 Task: Fill green color color in text box.
Action: Mouse moved to (449, 232)
Screenshot: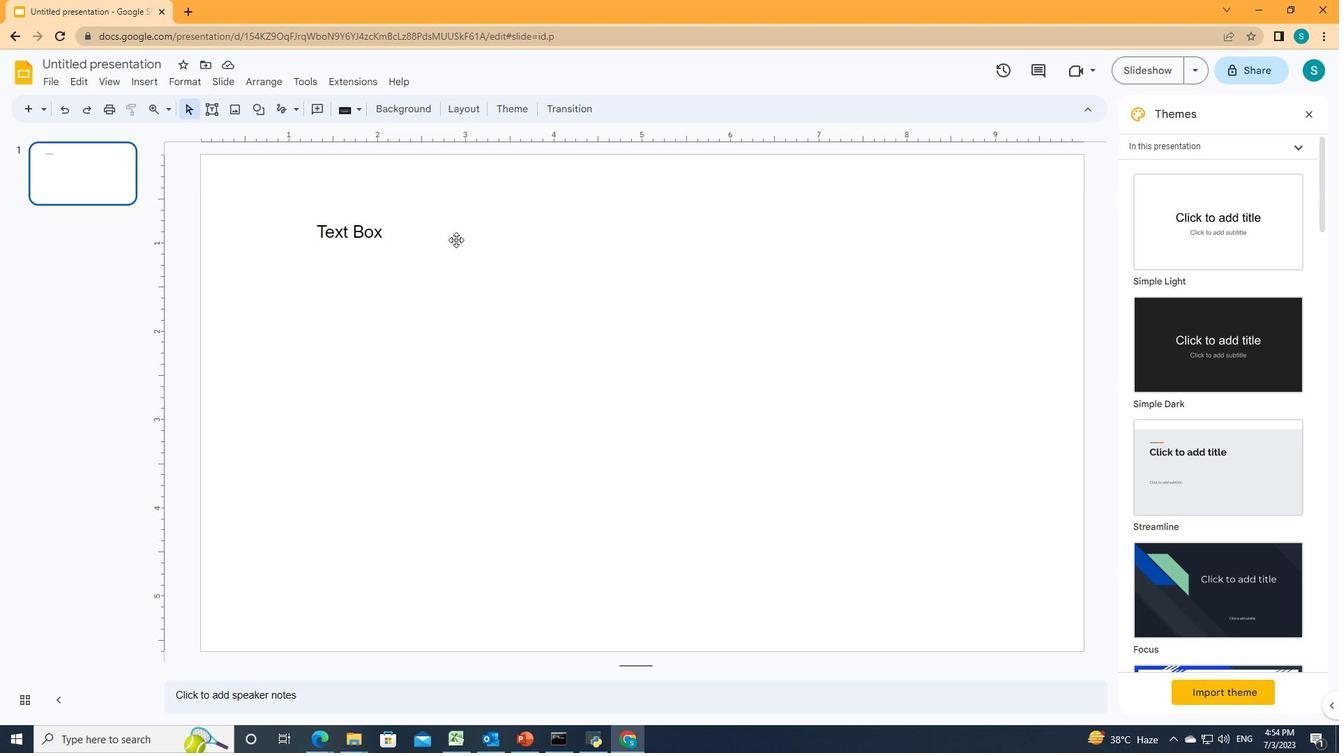 
Action: Mouse pressed left at (449, 232)
Screenshot: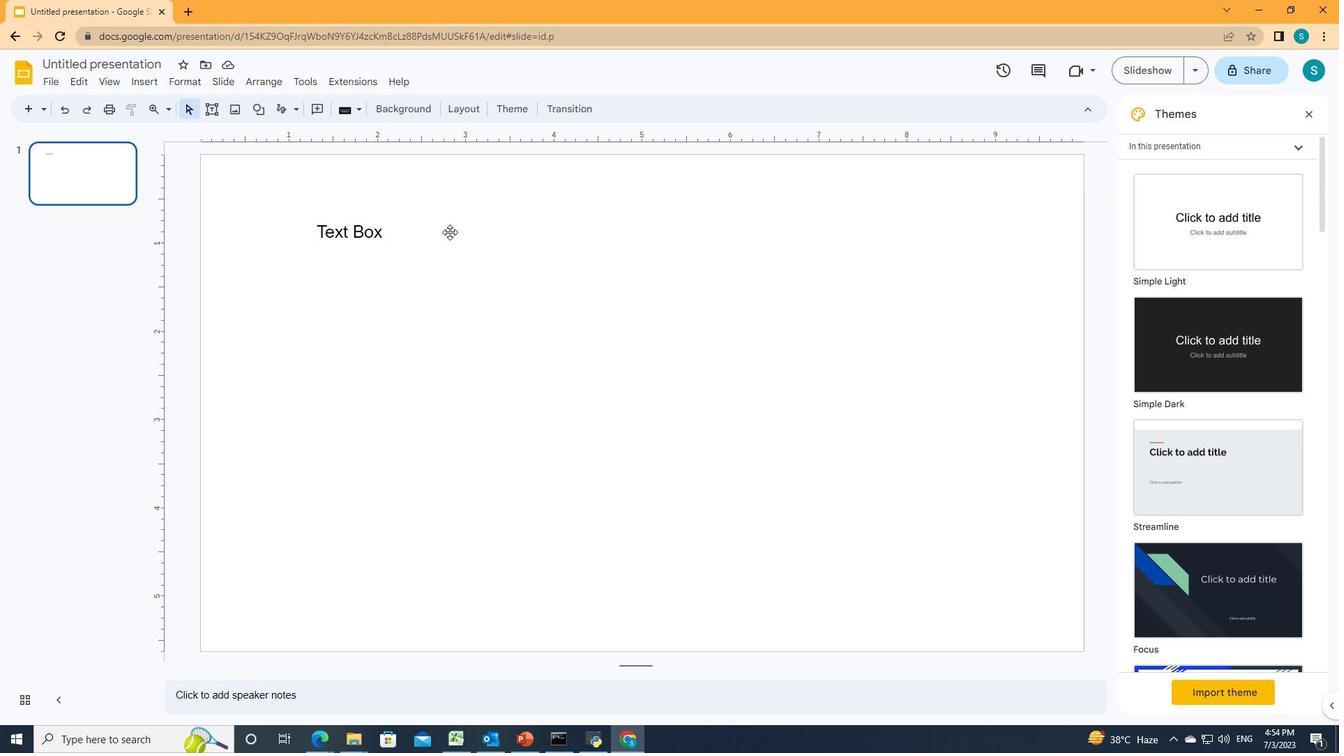
Action: Mouse moved to (315, 106)
Screenshot: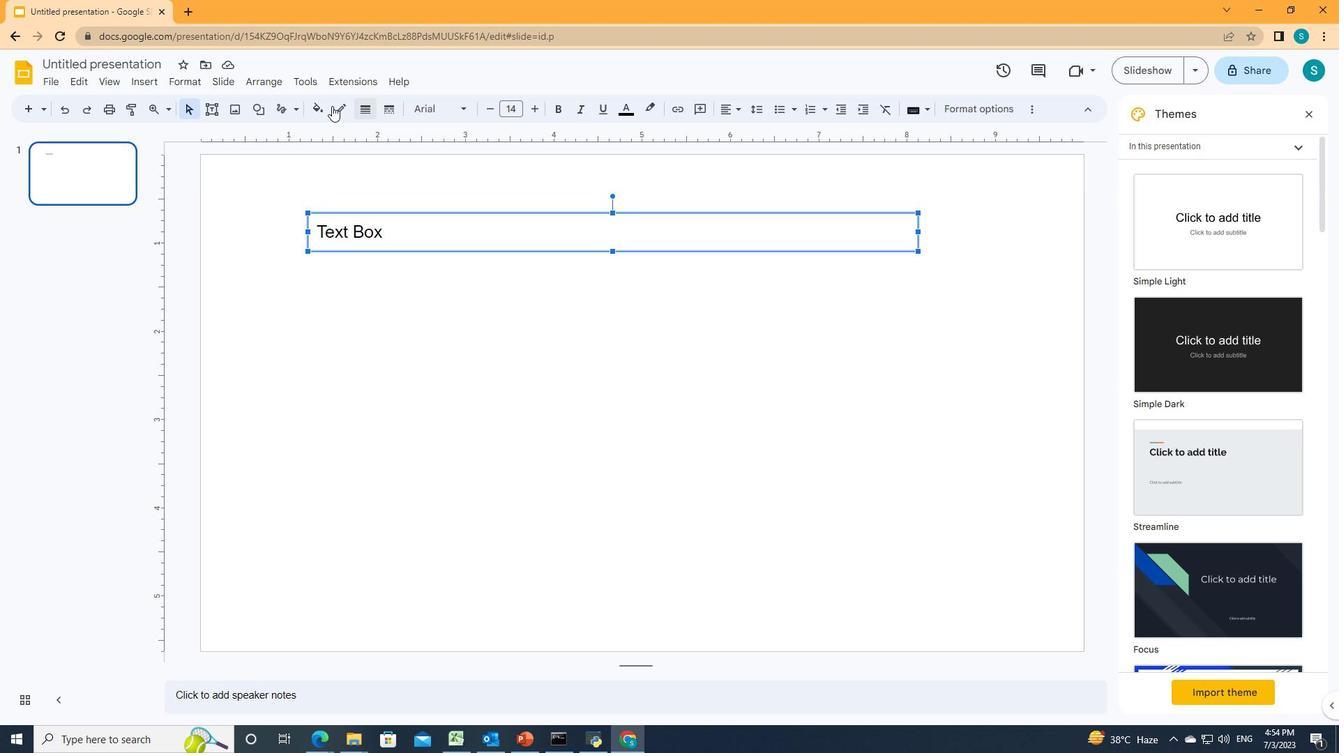 
Action: Mouse pressed left at (315, 106)
Screenshot: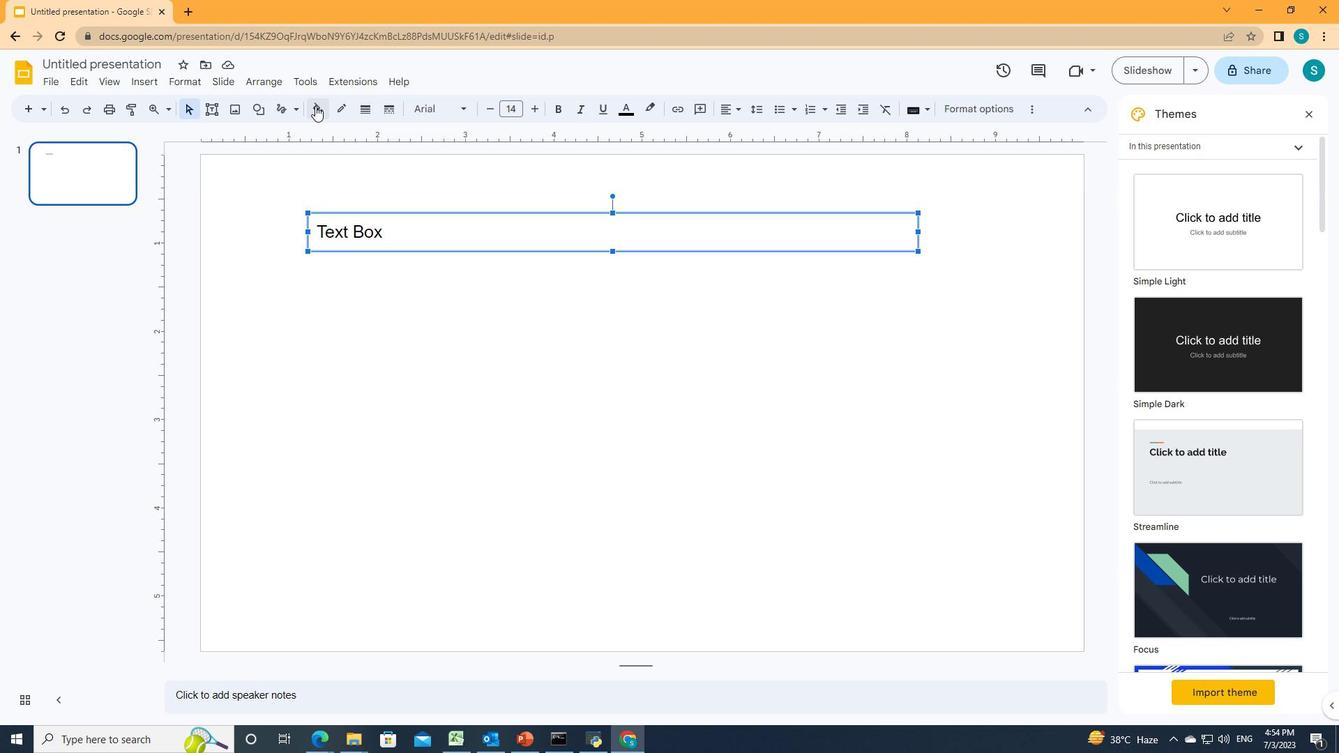
Action: Mouse moved to (384, 274)
Screenshot: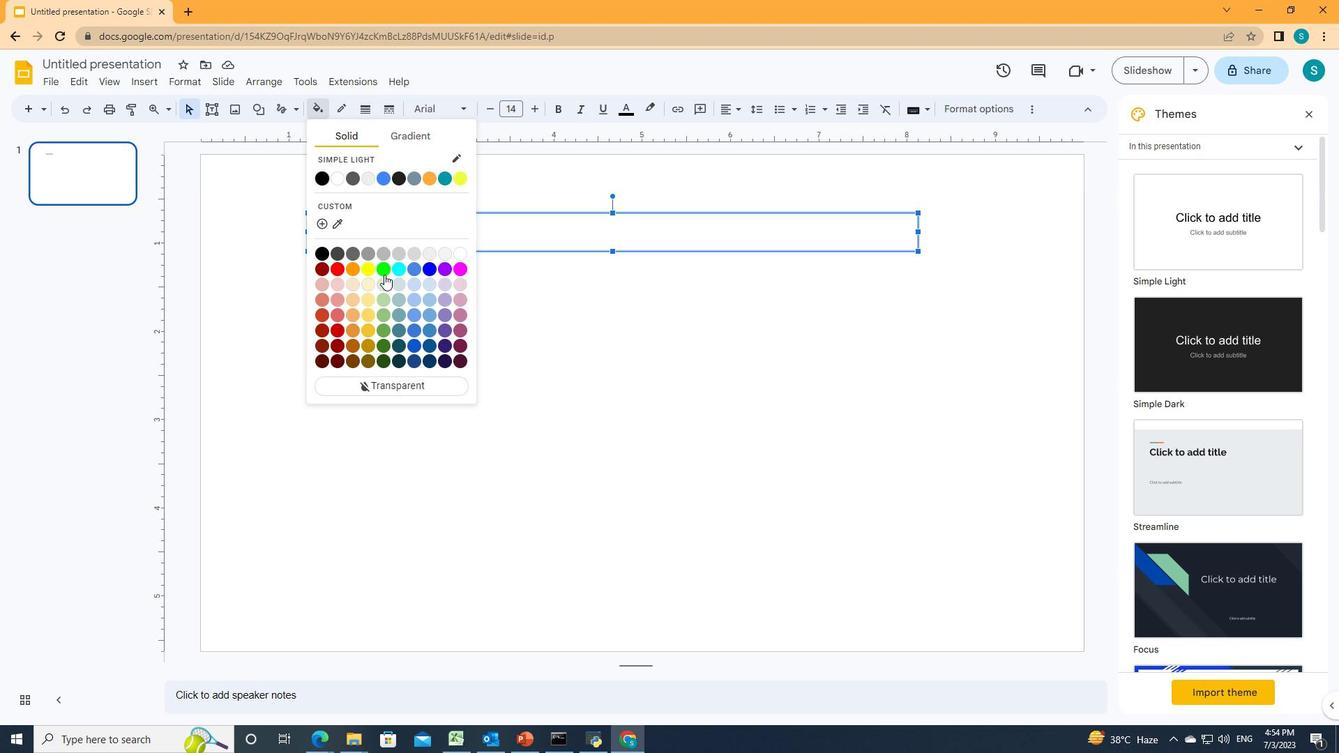 
Action: Mouse pressed left at (384, 274)
Screenshot: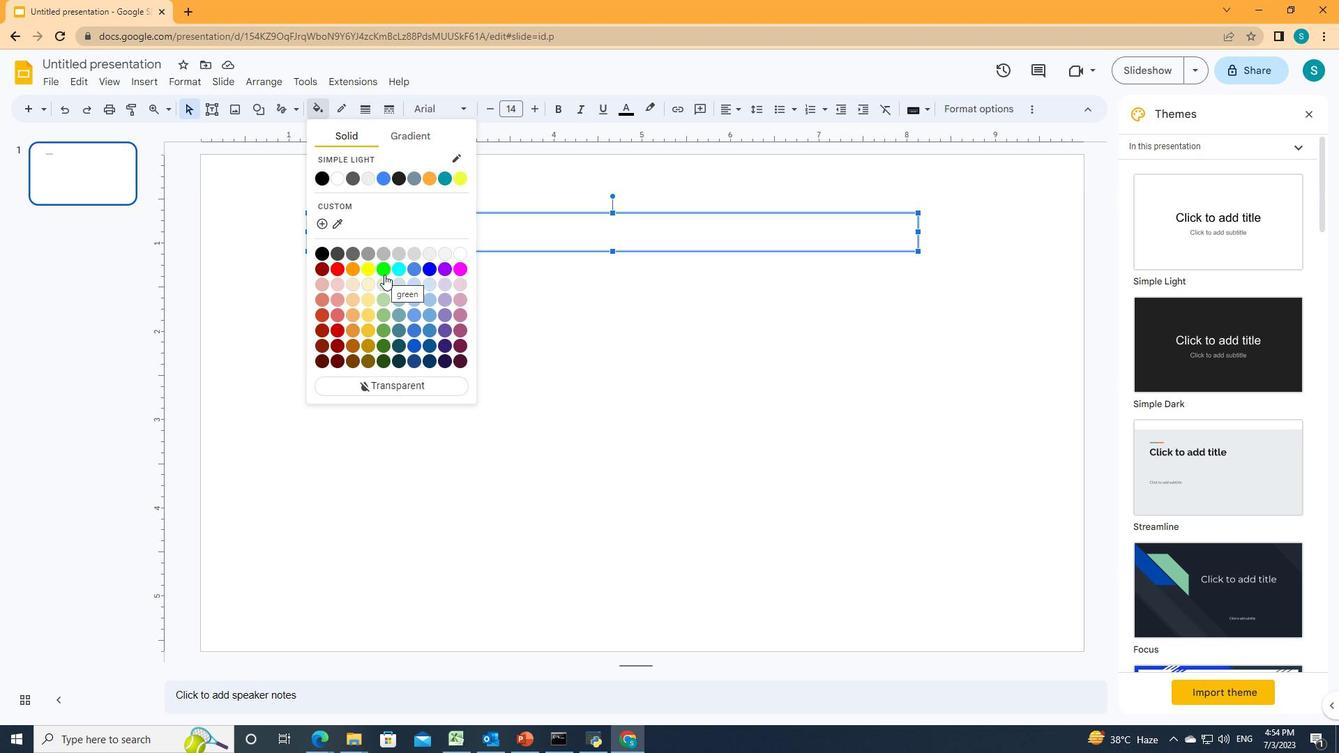 
